 Task: Add Oatly Plain Oatgurt to the cart.
Action: Mouse moved to (18, 145)
Screenshot: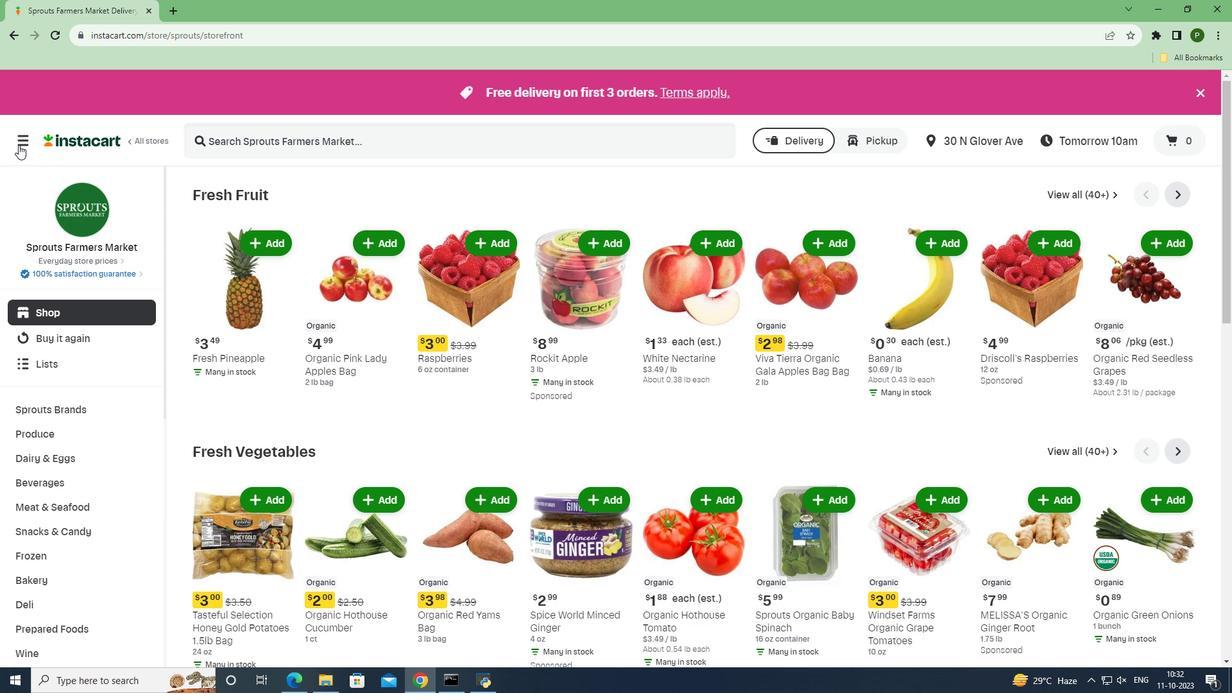 
Action: Mouse pressed left at (18, 145)
Screenshot: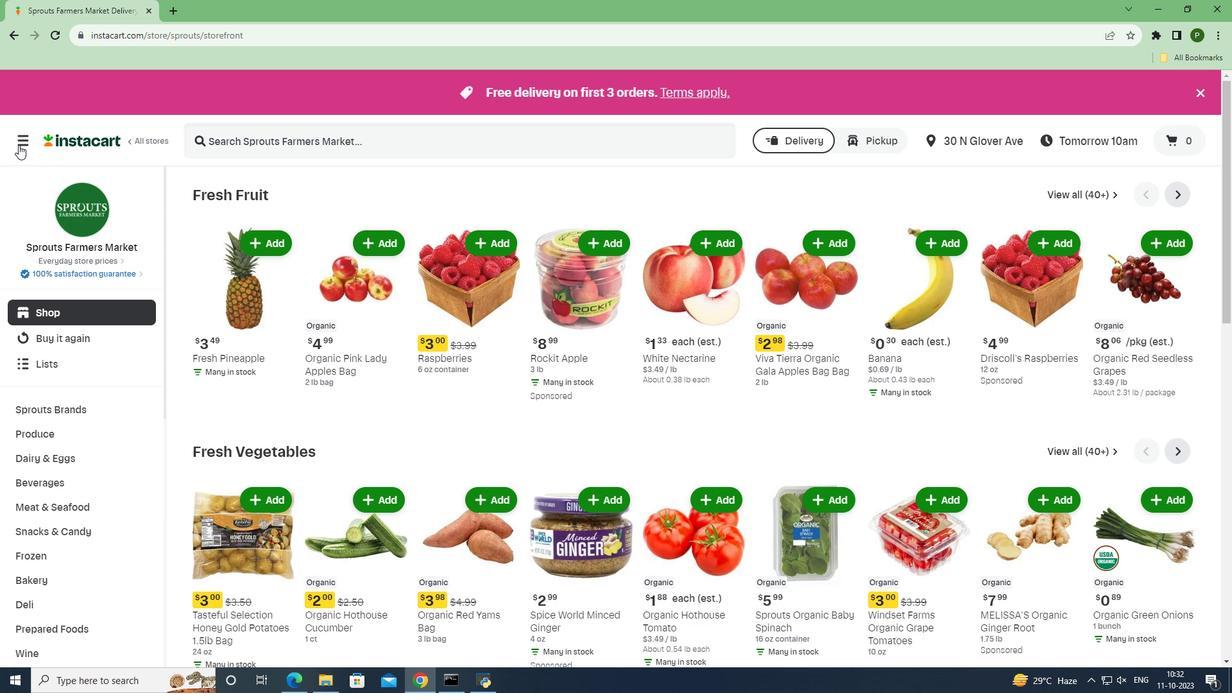 
Action: Mouse moved to (43, 346)
Screenshot: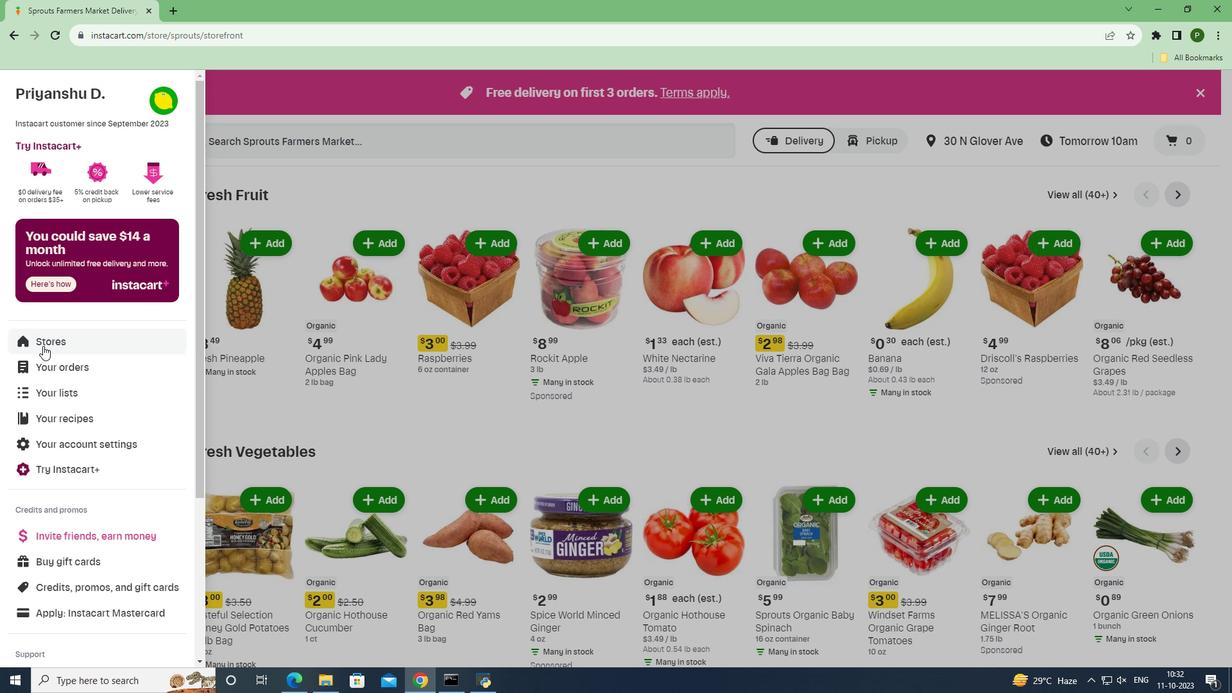 
Action: Mouse pressed left at (43, 346)
Screenshot: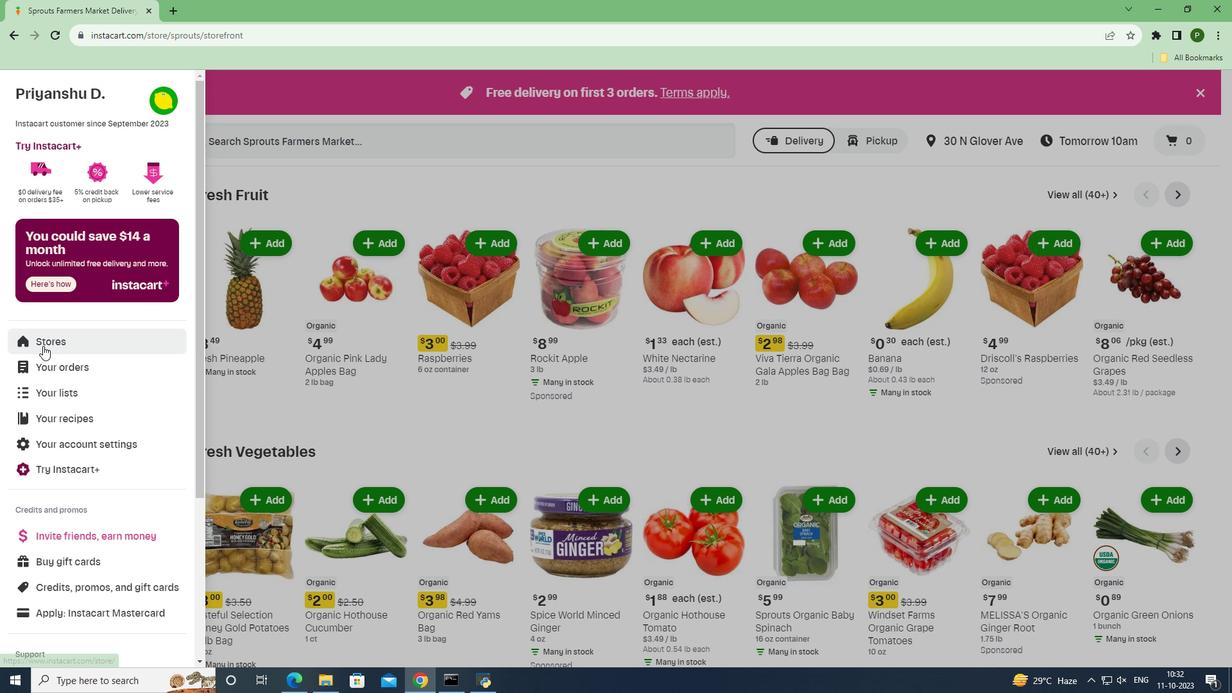 
Action: Mouse moved to (299, 147)
Screenshot: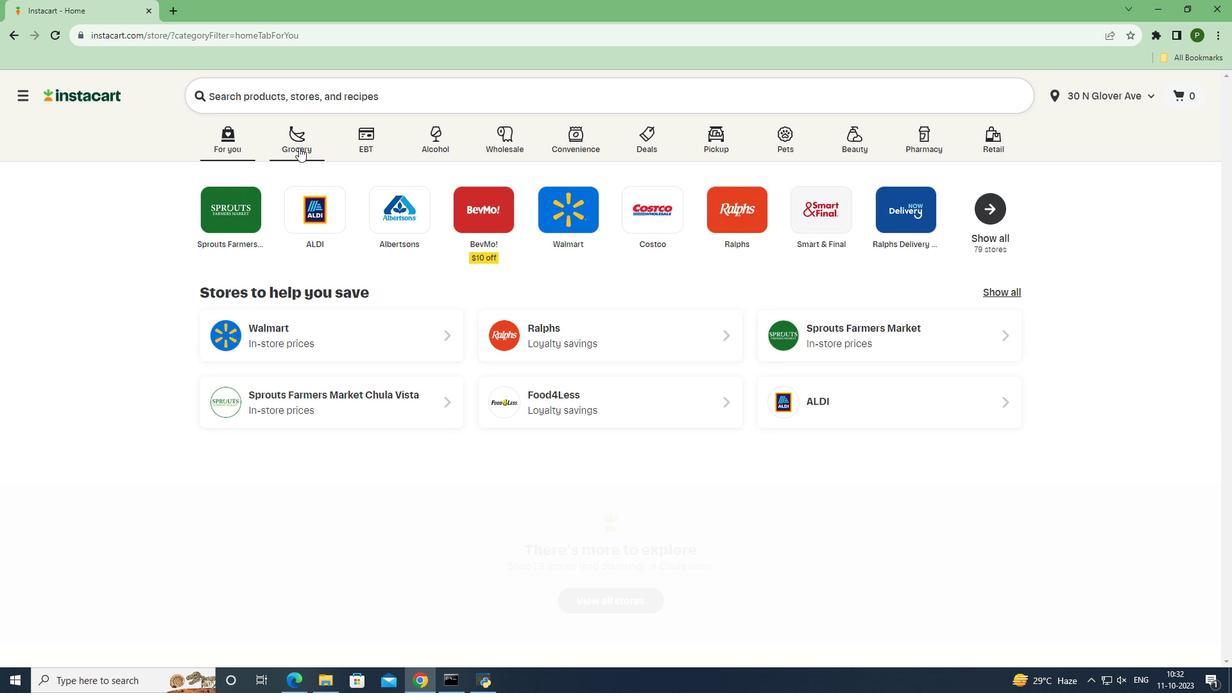 
Action: Mouse pressed left at (299, 147)
Screenshot: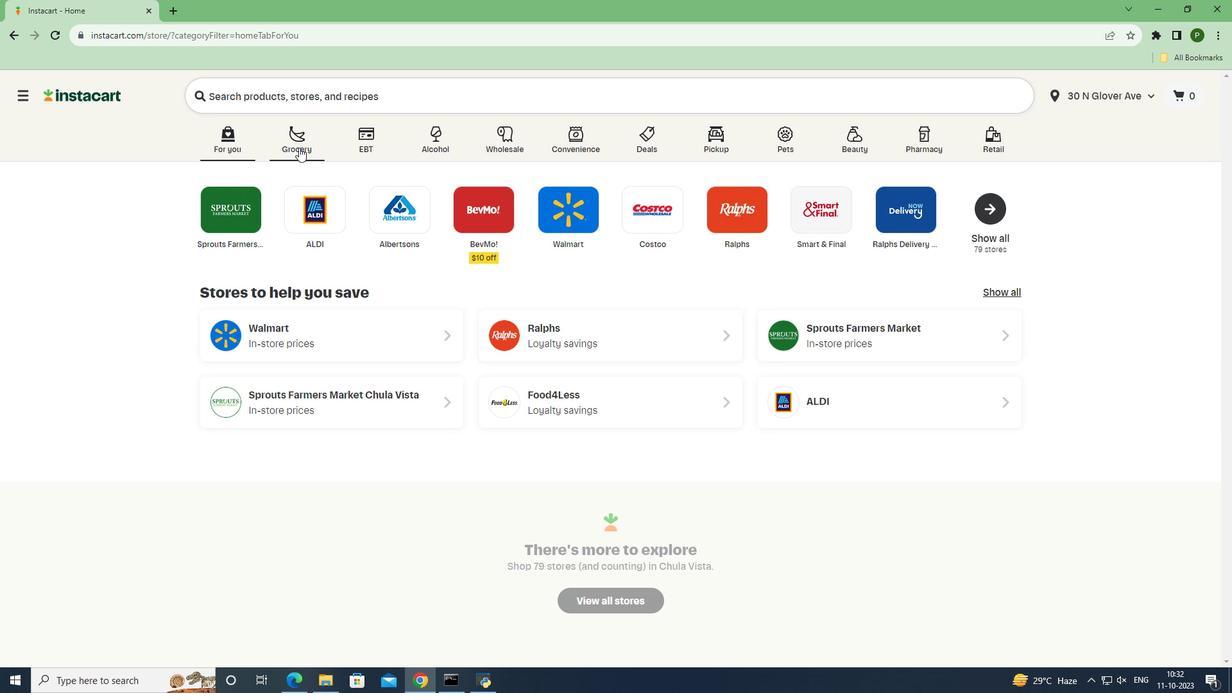 
Action: Mouse moved to (520, 303)
Screenshot: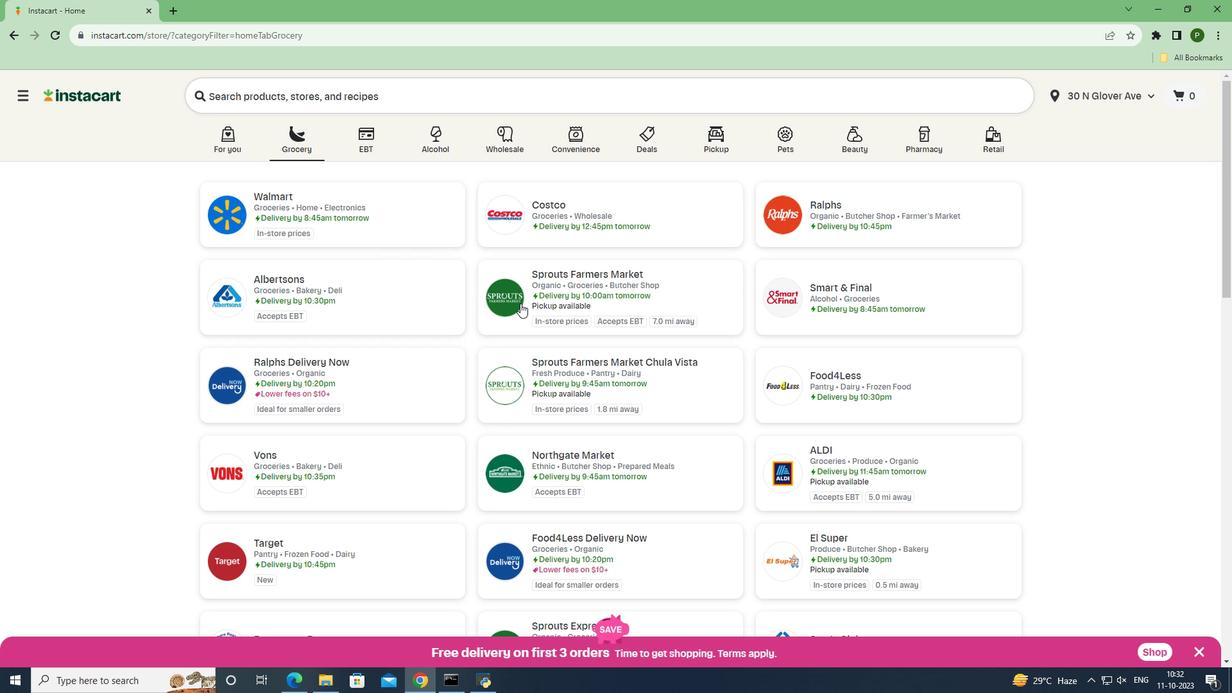 
Action: Mouse pressed left at (520, 303)
Screenshot: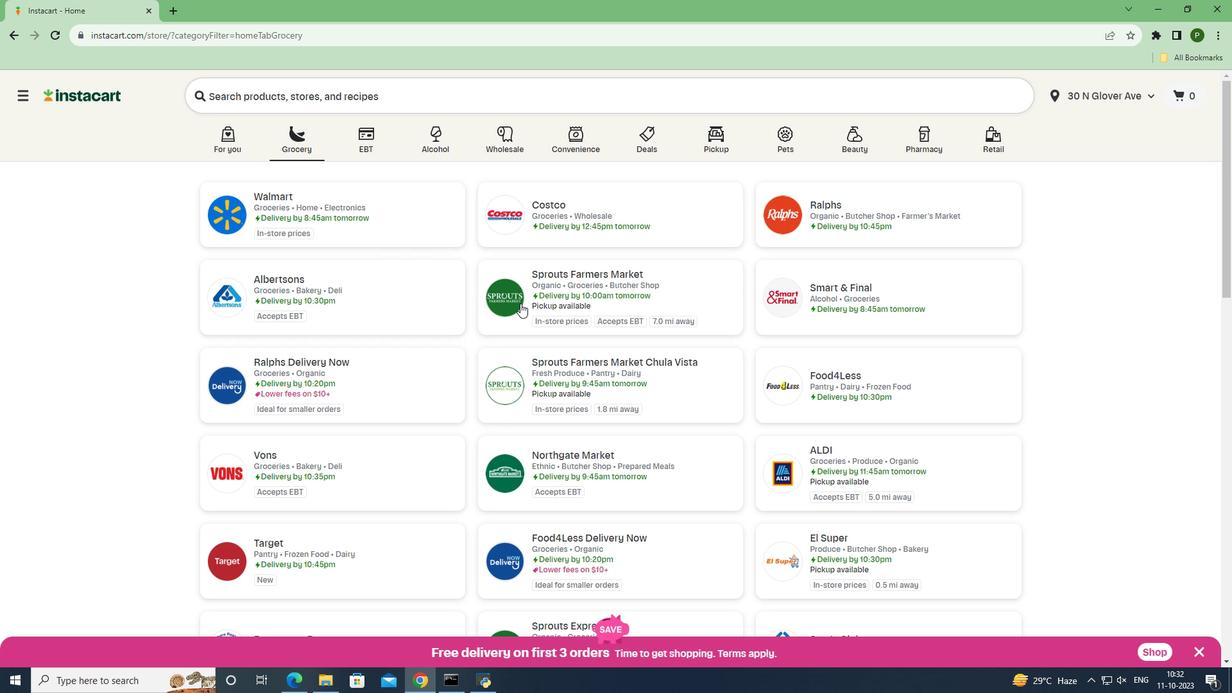 
Action: Mouse moved to (92, 460)
Screenshot: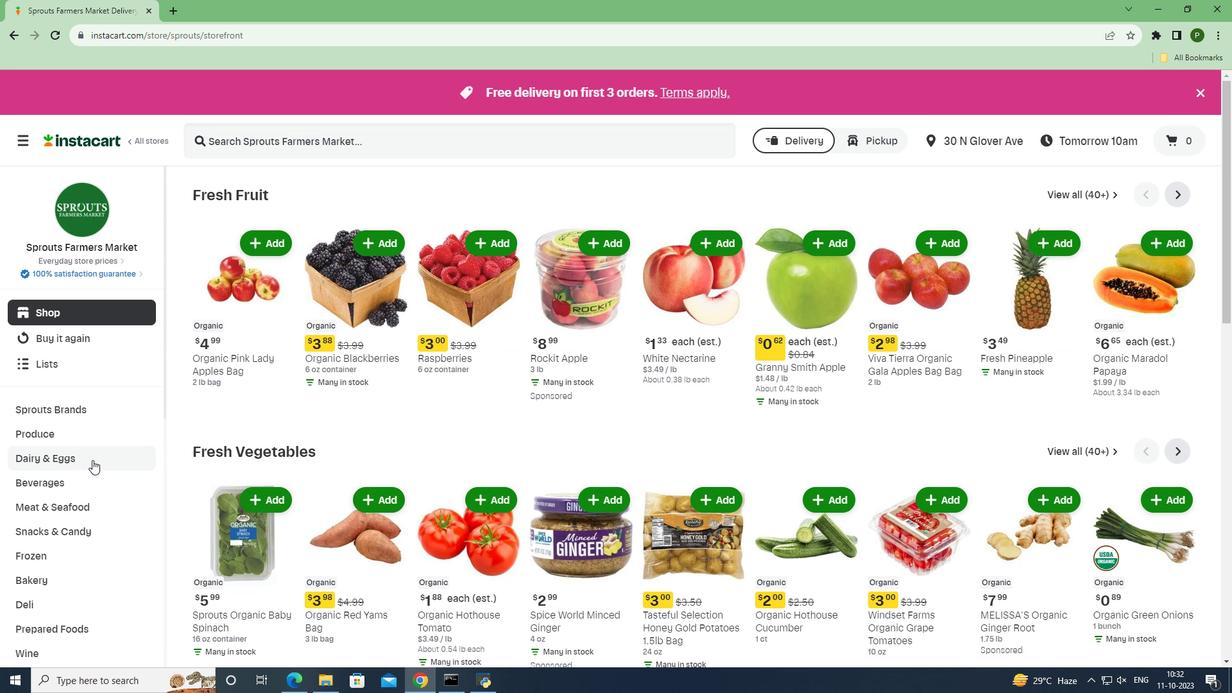 
Action: Mouse pressed left at (92, 460)
Screenshot: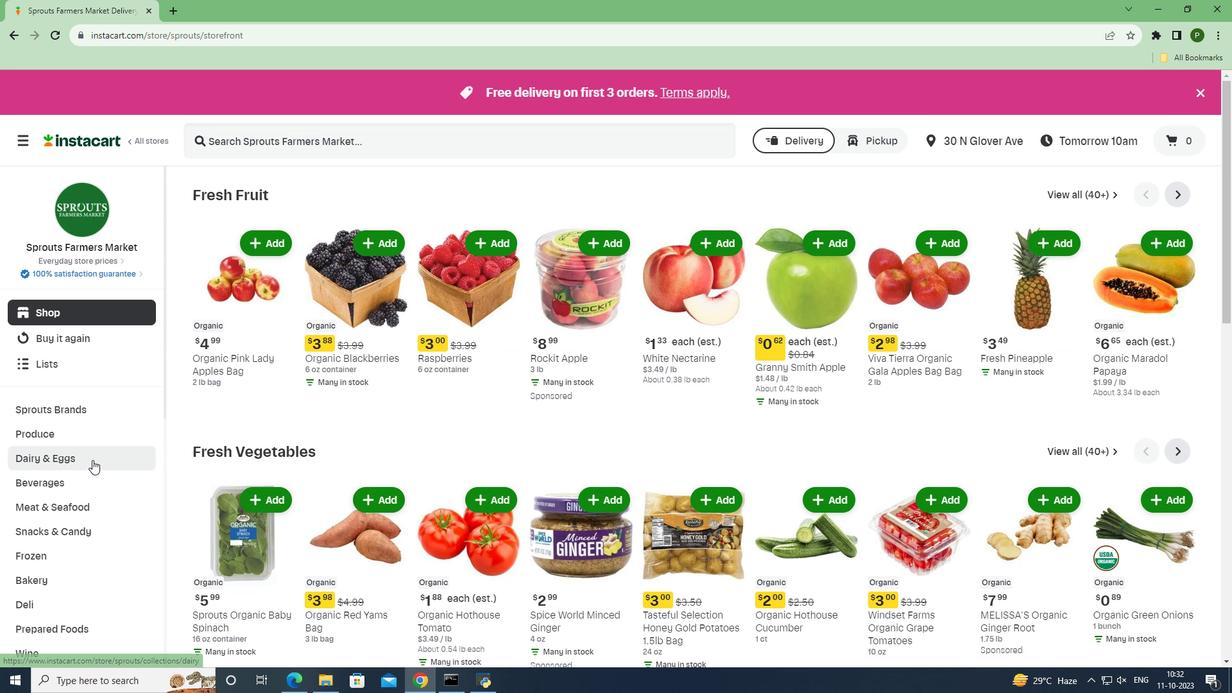 
Action: Mouse moved to (71, 560)
Screenshot: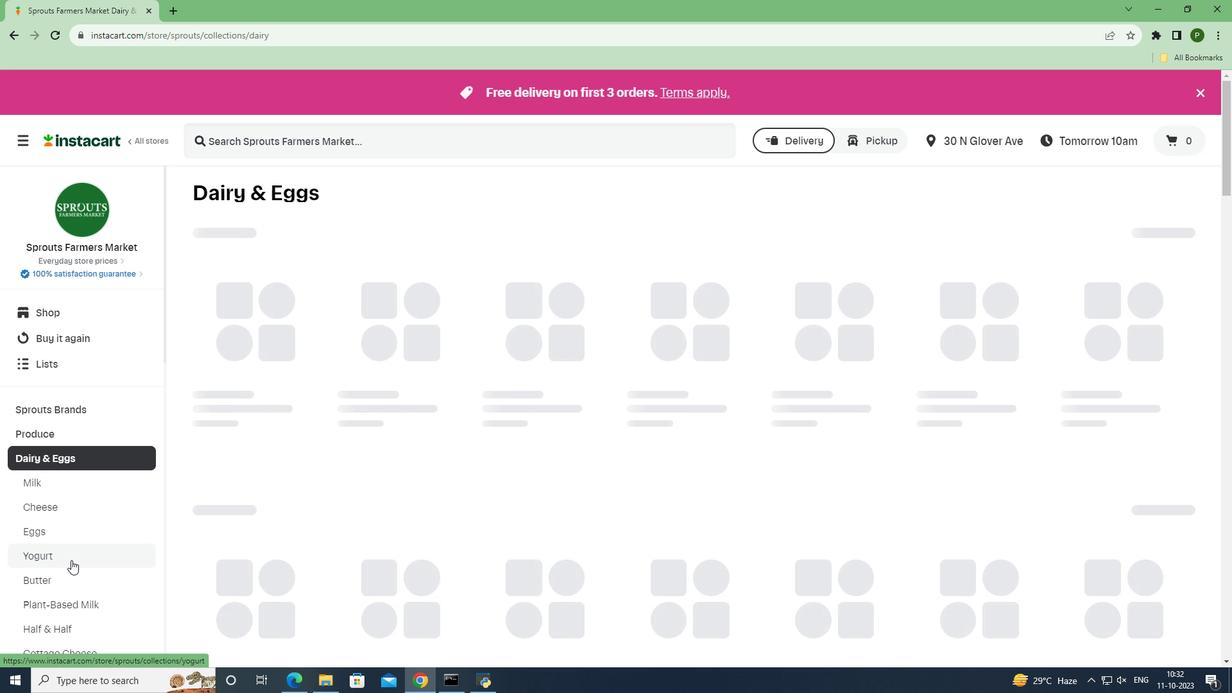 
Action: Mouse pressed left at (71, 560)
Screenshot: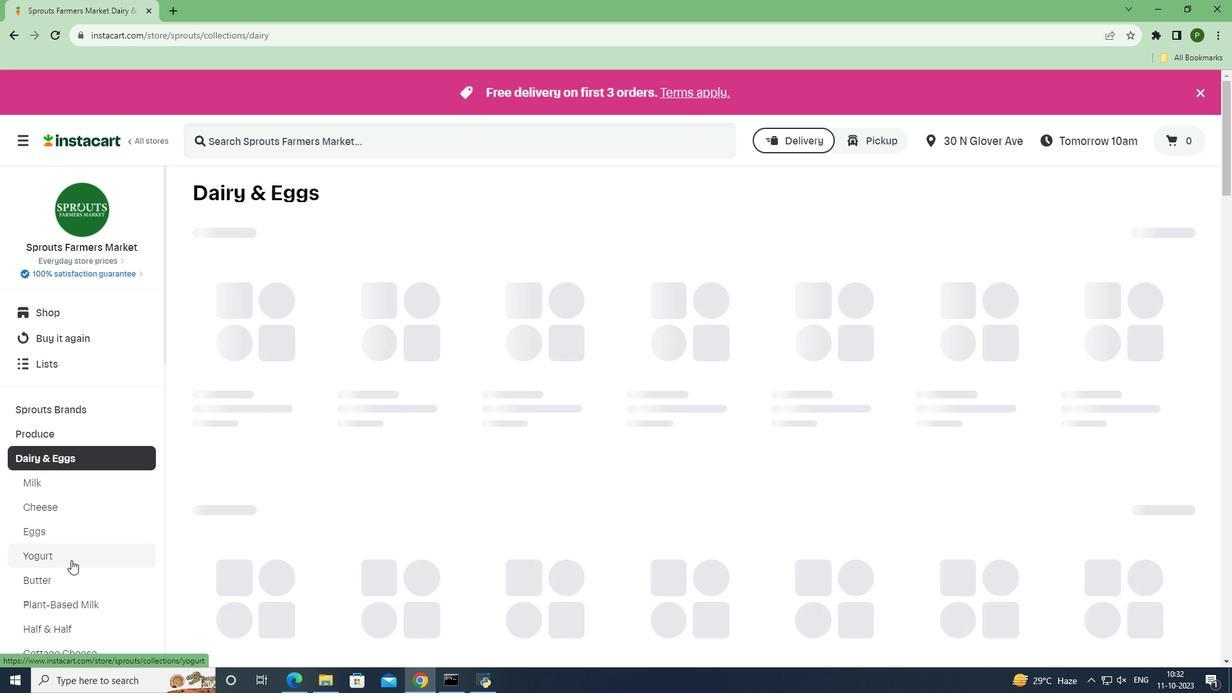 
Action: Mouse moved to (294, 141)
Screenshot: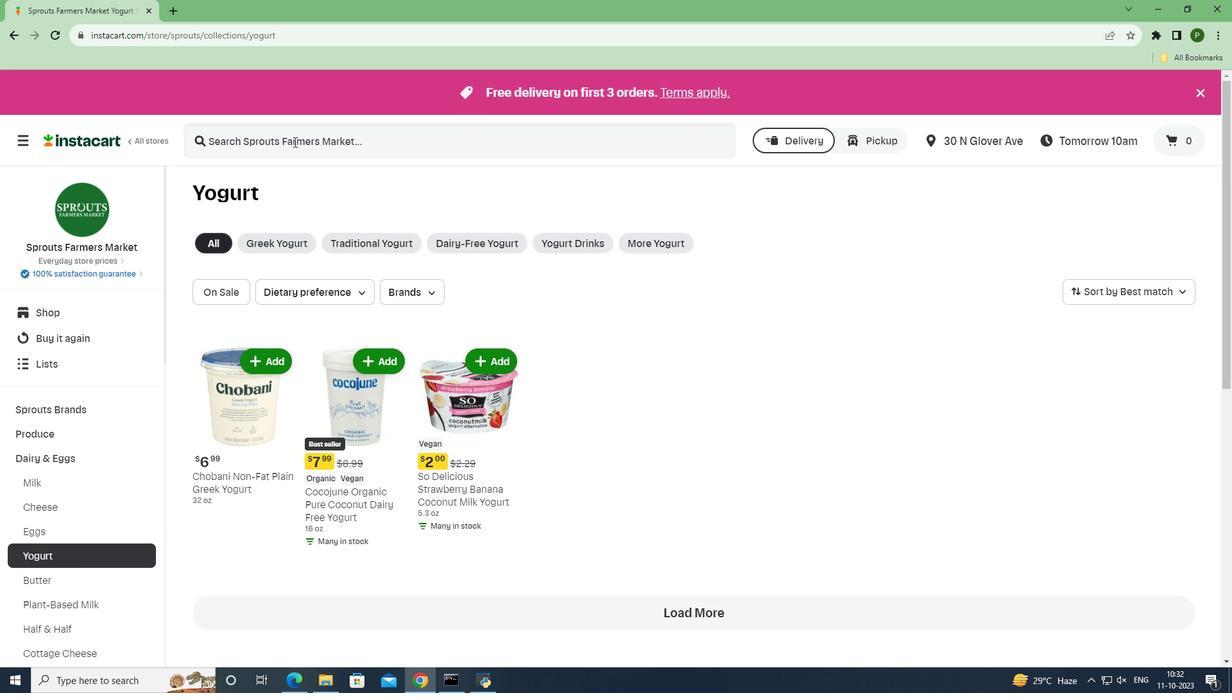 
Action: Mouse pressed left at (294, 141)
Screenshot: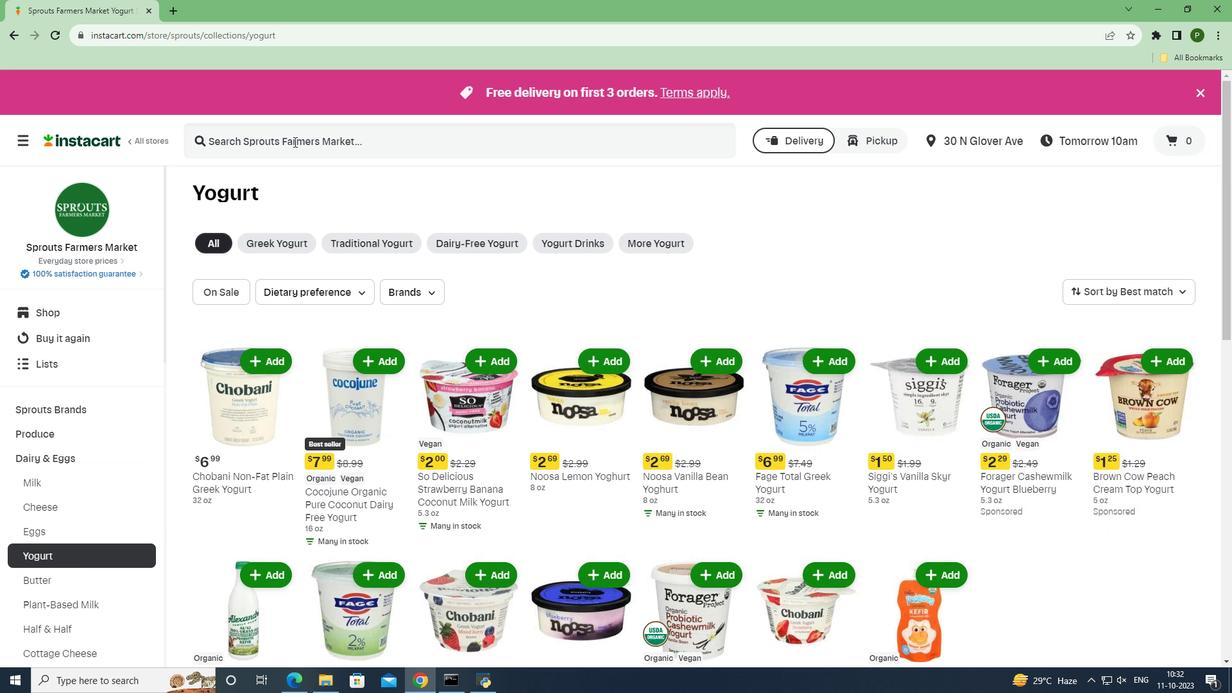 
Action: Key pressed <Key.caps_lock>O<Key.caps_lock>atly<Key.space><Key.caps_lock>P<Key.caps_lock>lain<Key.space><Key.caps_lock>O<Key.caps_lock>atgurt<Key.space><Key.enter>
Screenshot: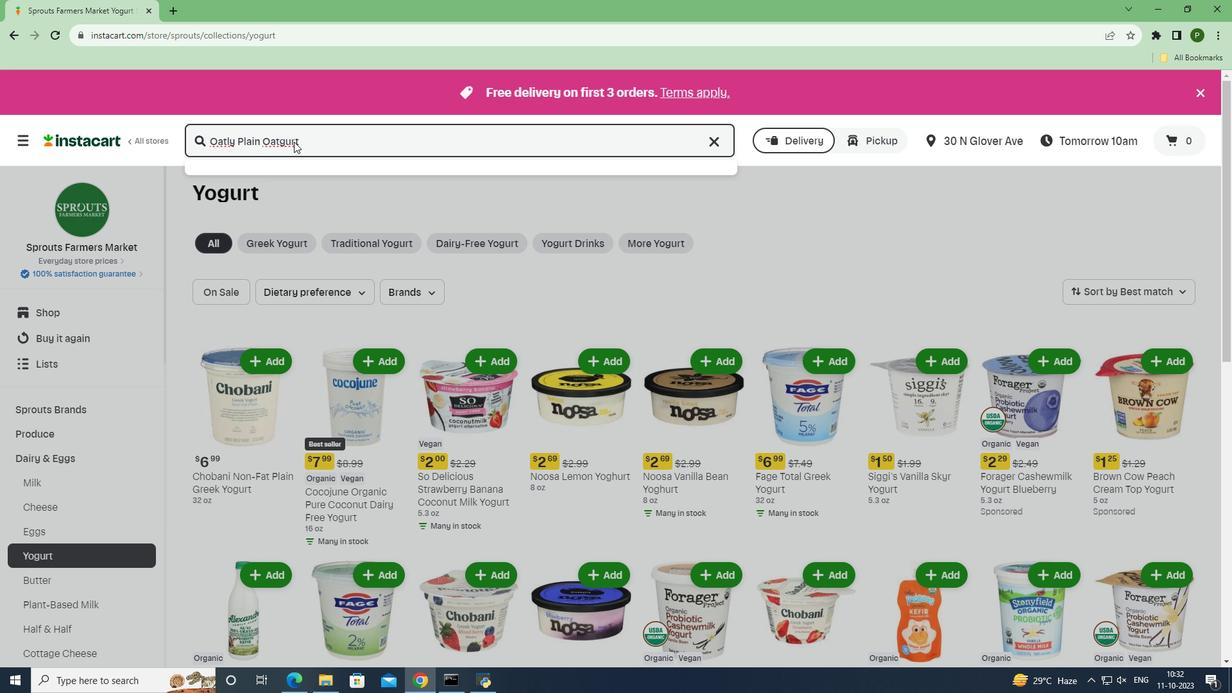 
Action: Mouse moved to (733, 262)
Screenshot: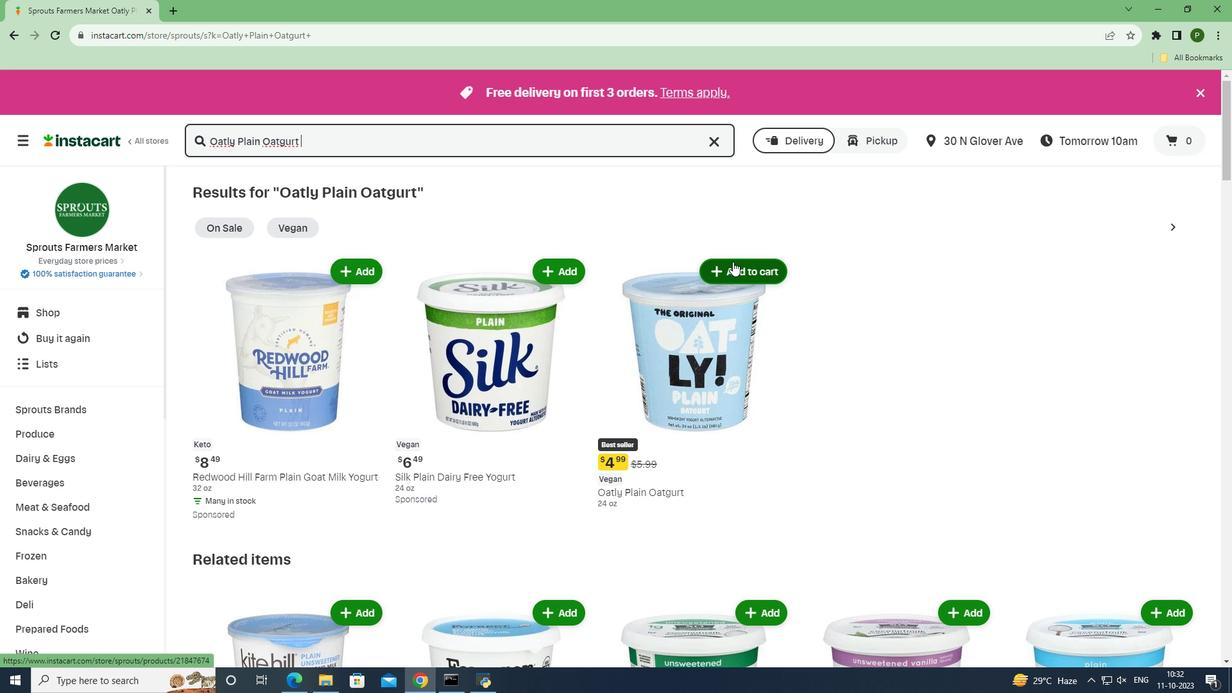 
Action: Mouse pressed left at (733, 262)
Screenshot: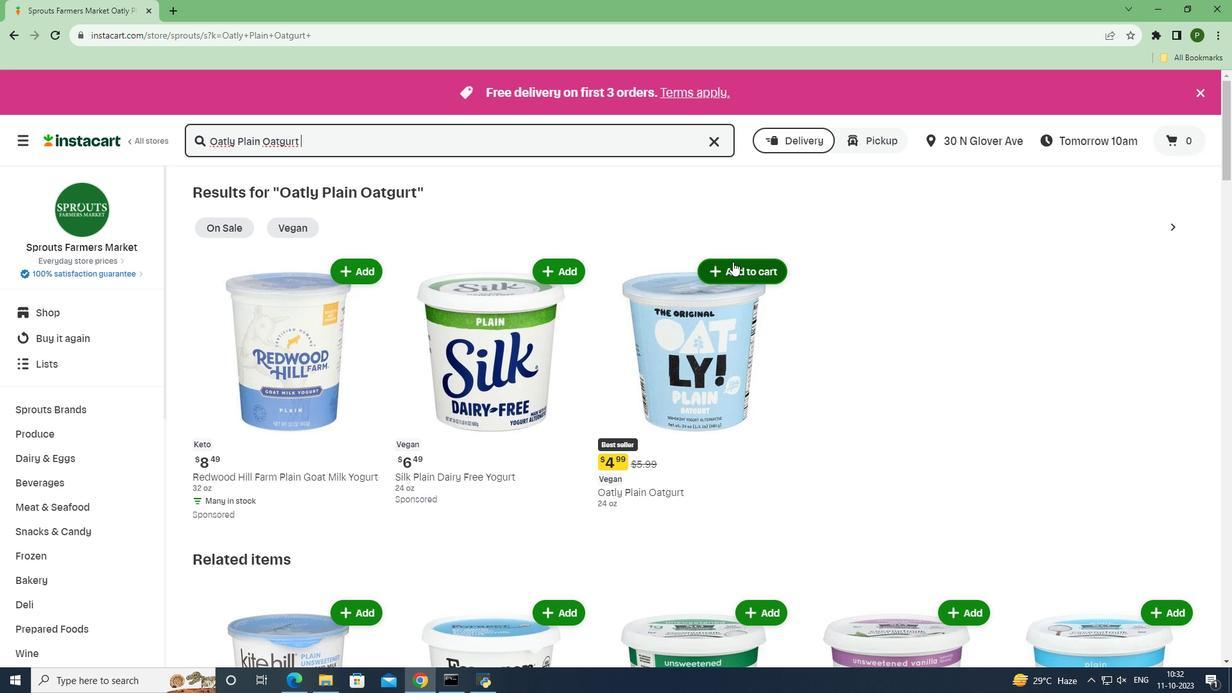 
Action: Mouse moved to (877, 387)
Screenshot: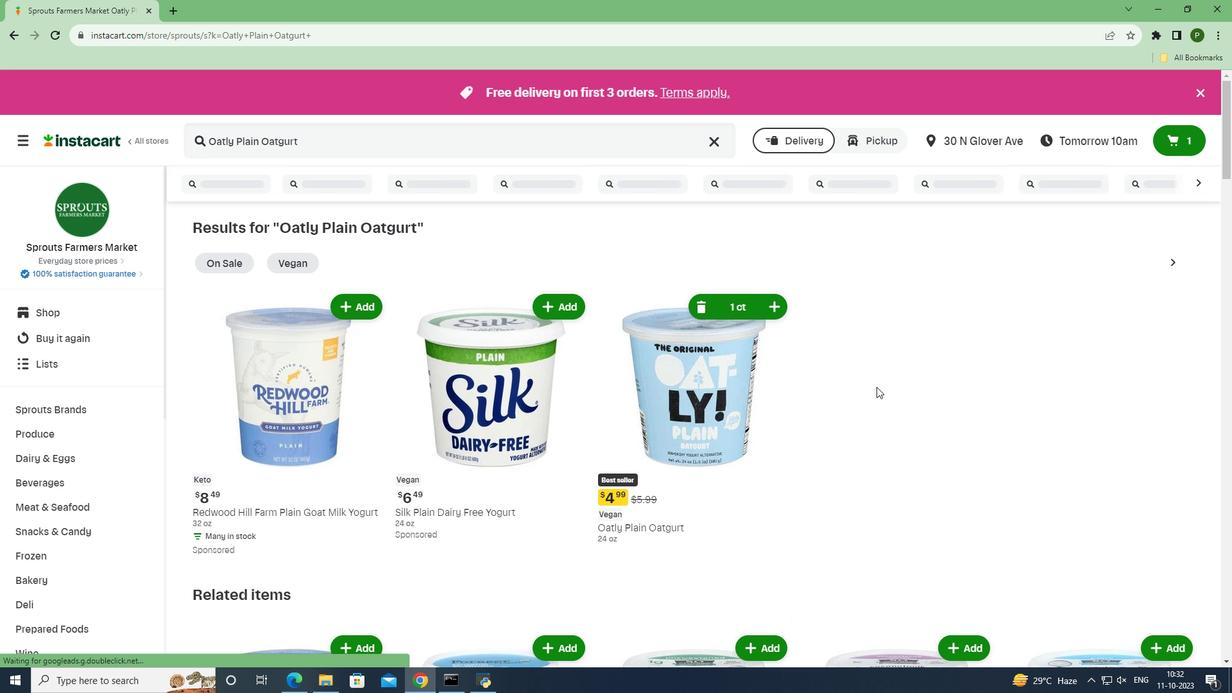 
